 Task: Change the title font size to 10.
Action: Mouse moved to (197, 72)
Screenshot: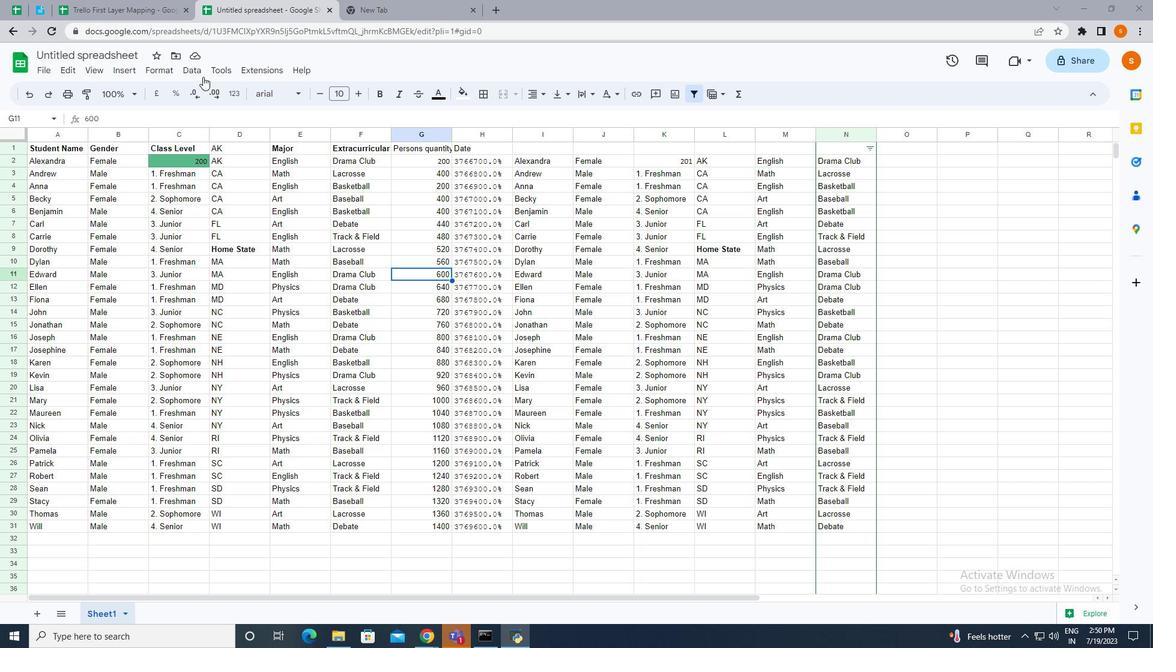 
Action: Mouse pressed left at (197, 72)
Screenshot: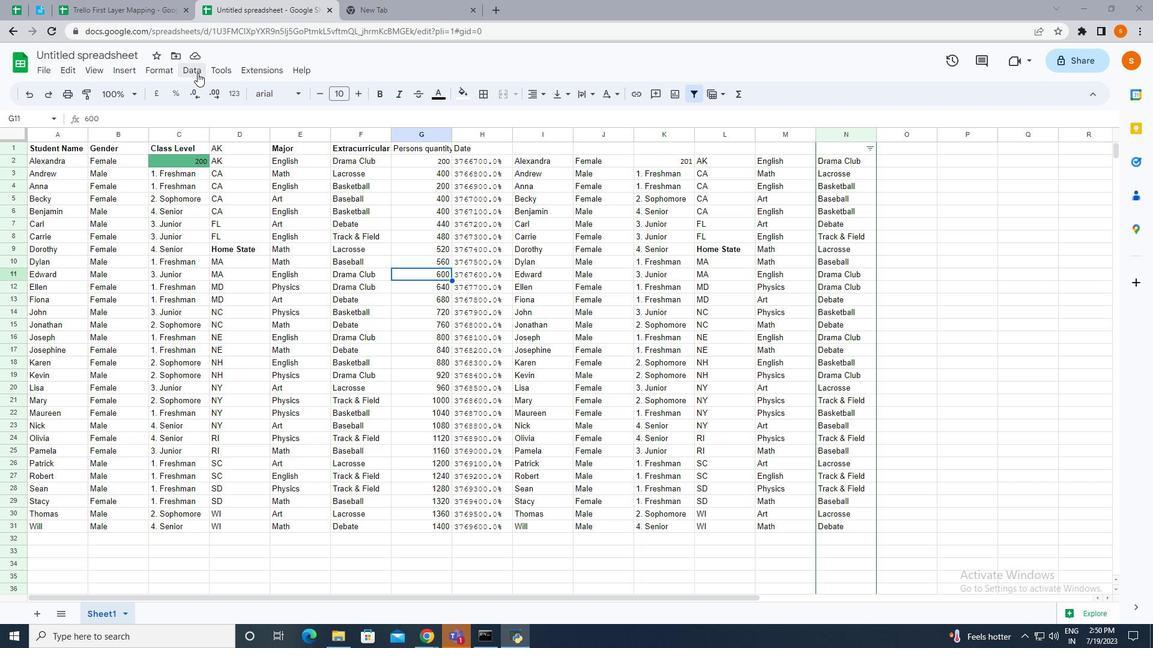 
Action: Mouse moved to (231, 177)
Screenshot: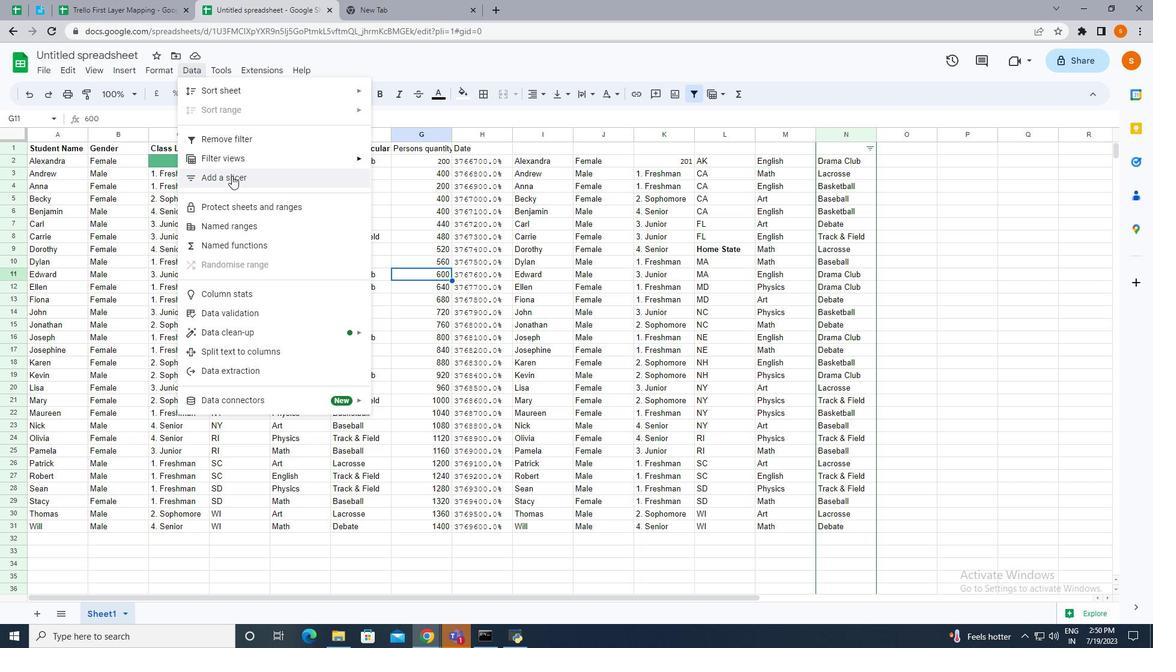 
Action: Mouse pressed left at (231, 177)
Screenshot: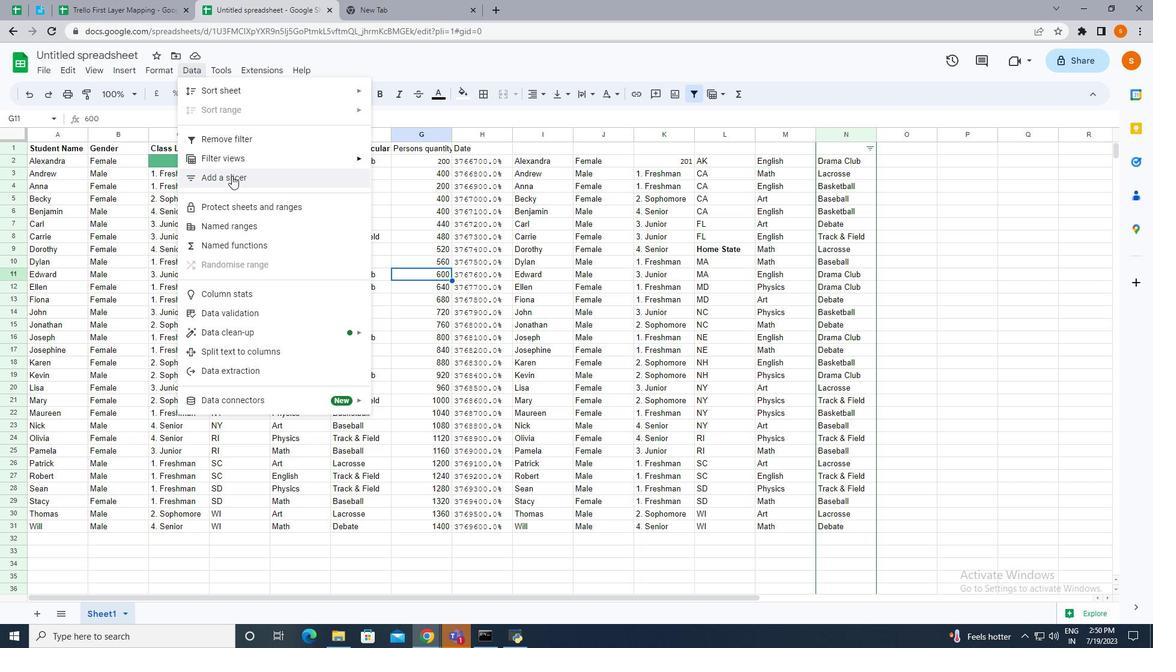 
Action: Mouse moved to (1009, 212)
Screenshot: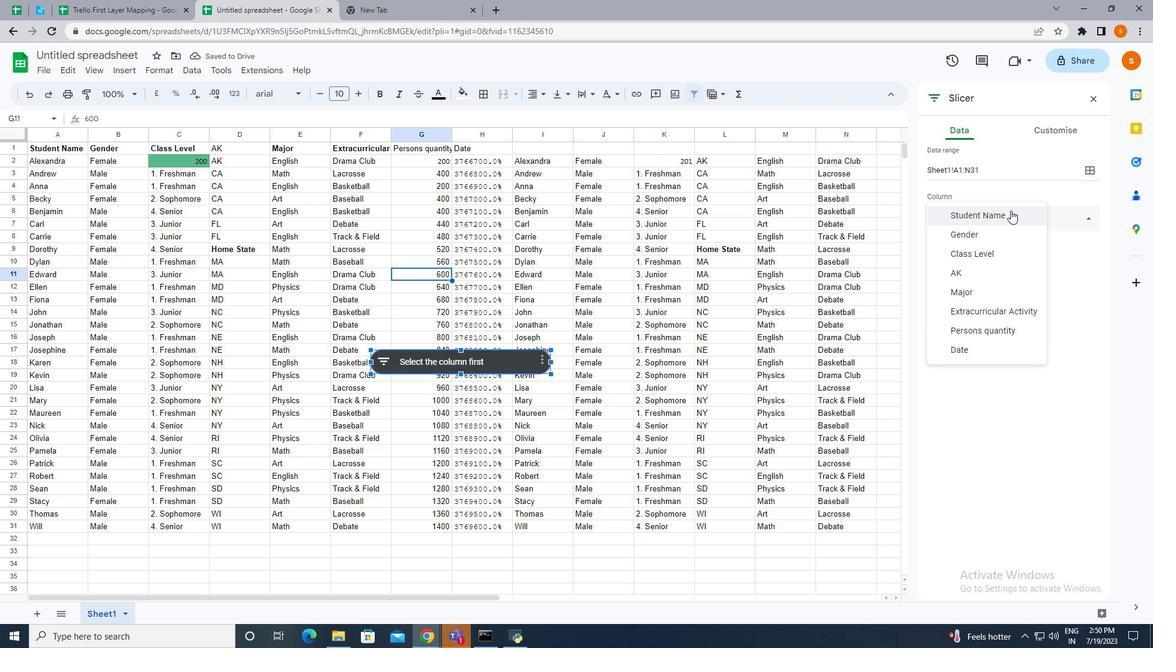 
Action: Mouse pressed left at (1009, 212)
Screenshot: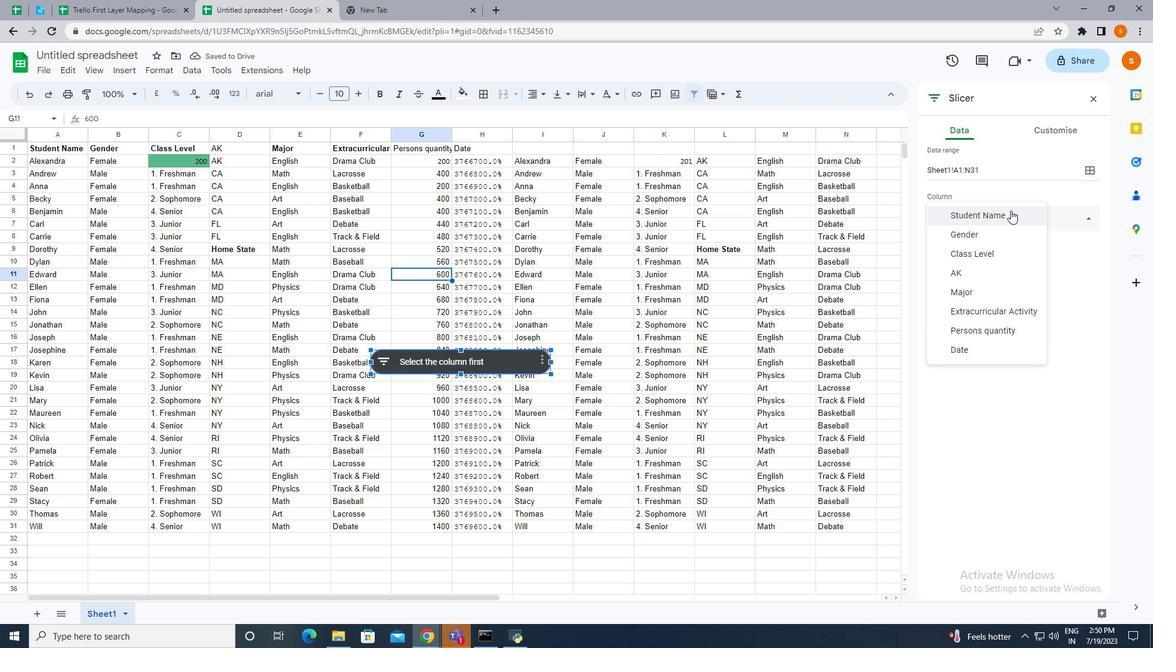 
Action: Mouse moved to (1039, 134)
Screenshot: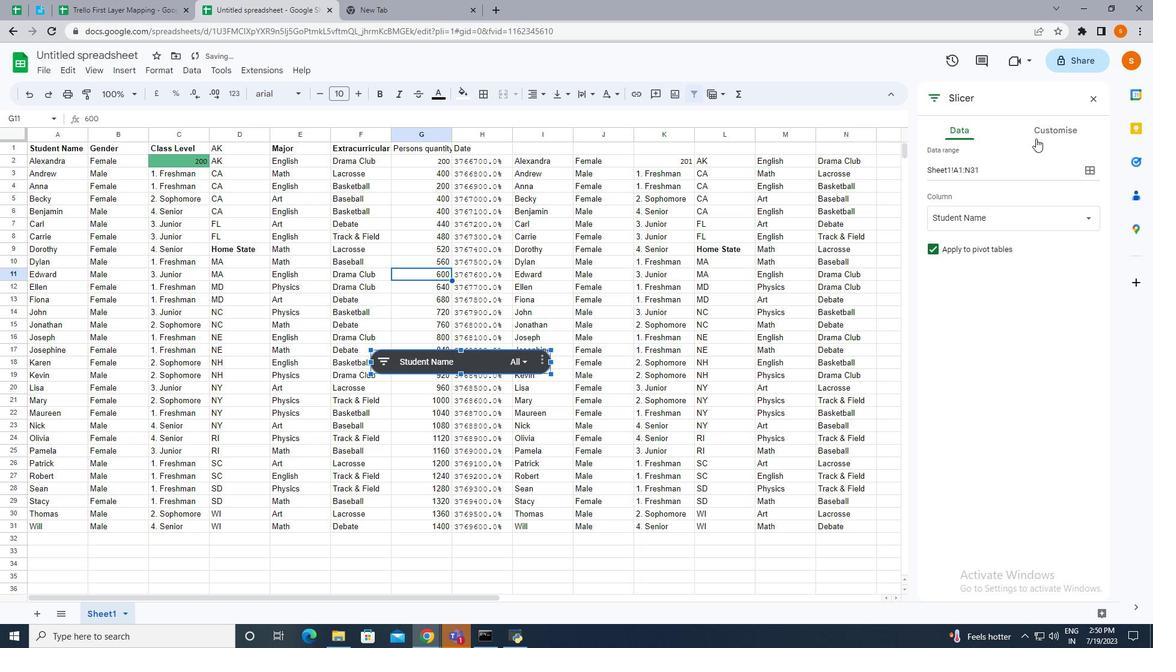 
Action: Mouse pressed left at (1039, 134)
Screenshot: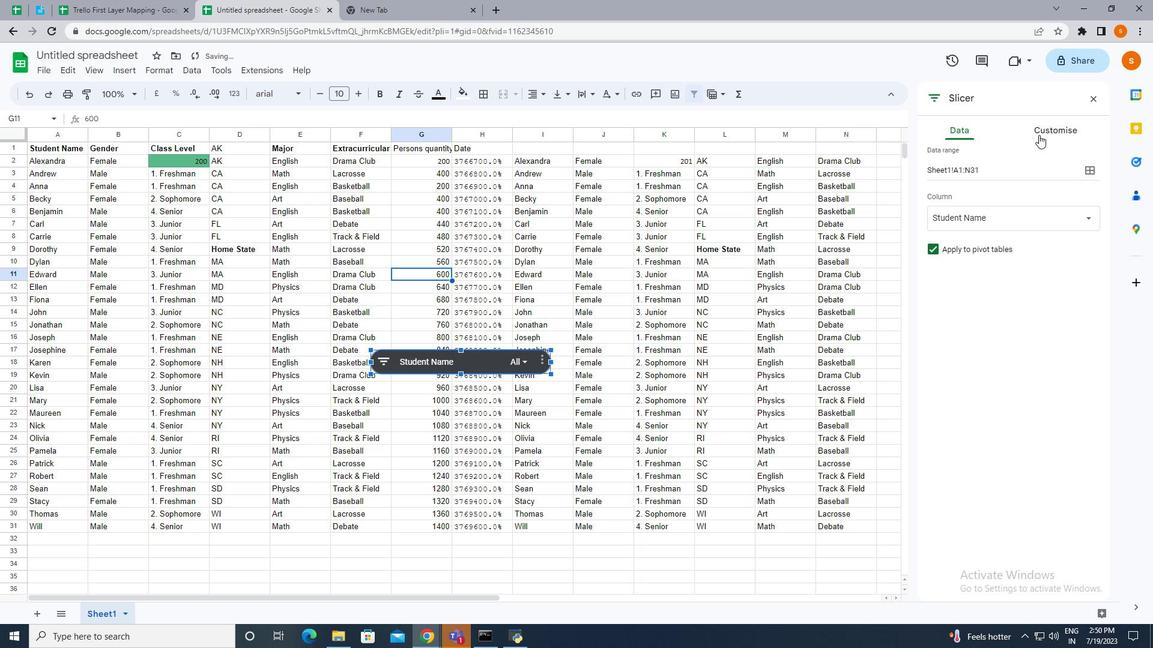 
Action: Mouse moved to (1052, 224)
Screenshot: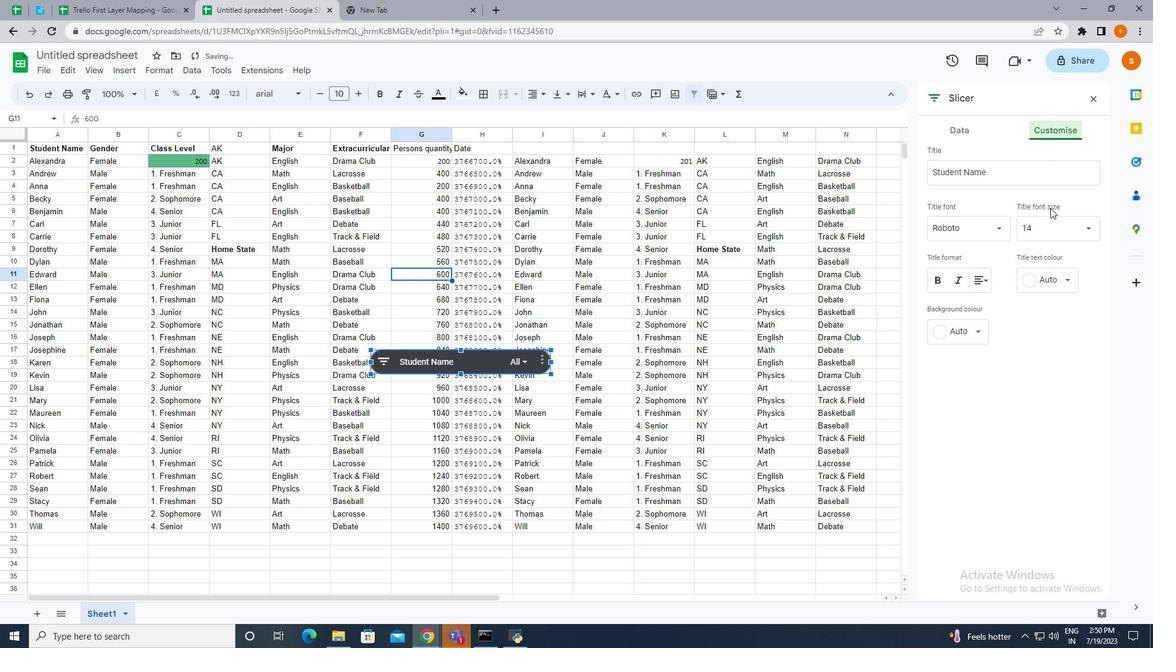 
Action: Mouse pressed left at (1052, 224)
Screenshot: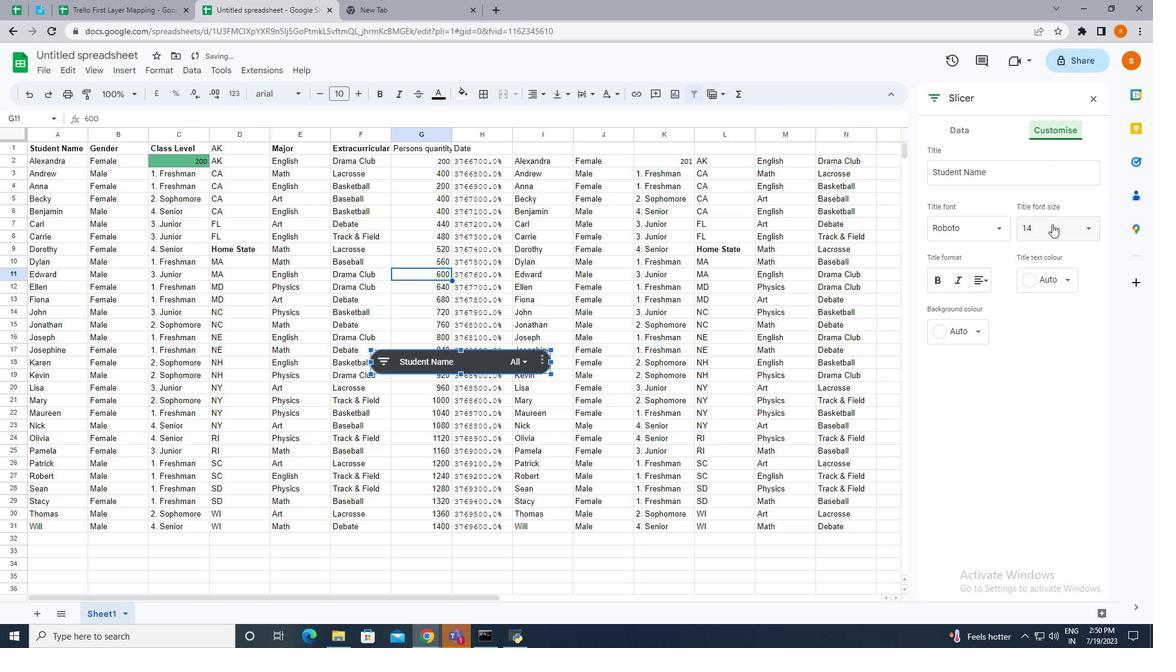 
Action: Mouse moved to (1040, 162)
Screenshot: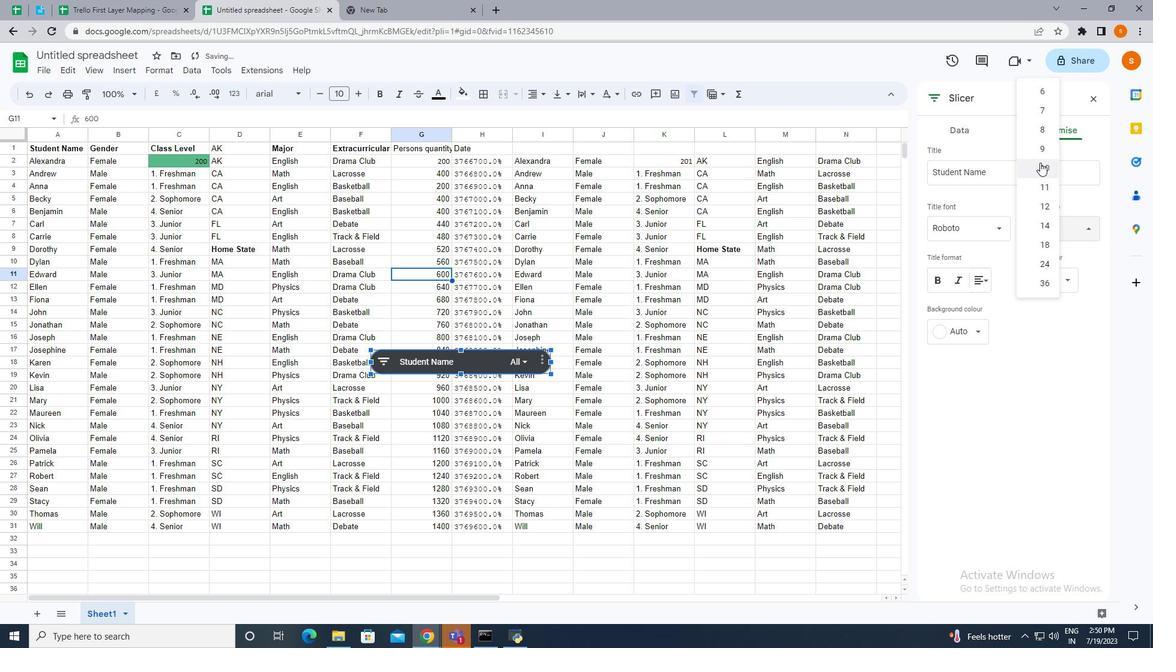 
Action: Mouse pressed left at (1040, 162)
Screenshot: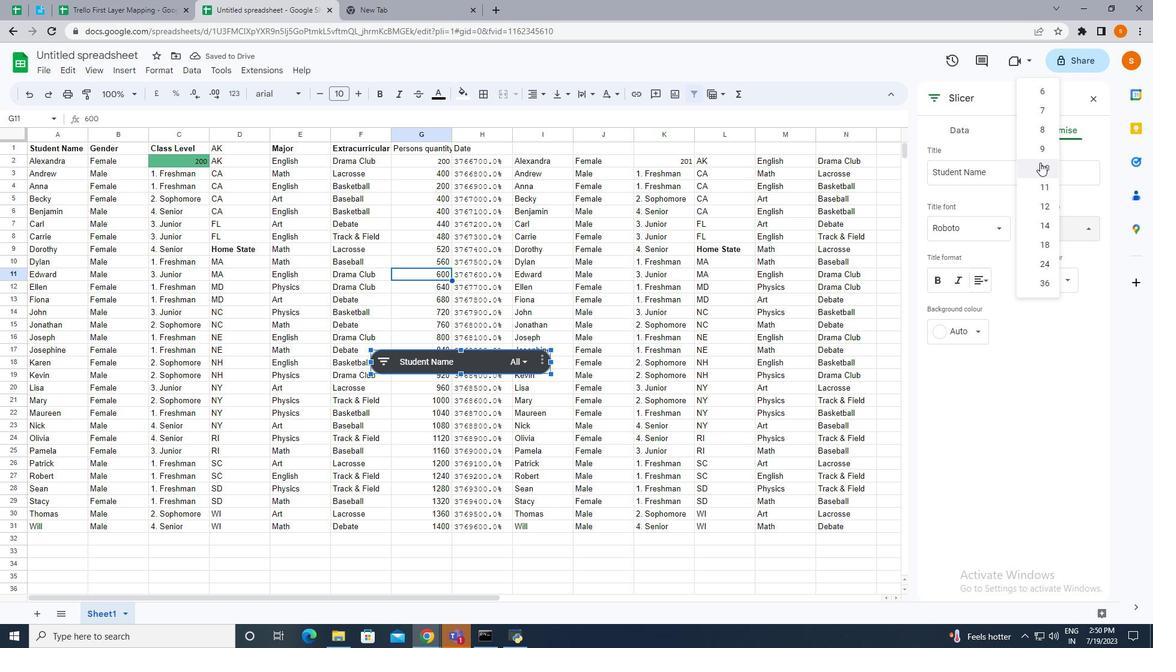 
Action: Mouse moved to (1039, 370)
Screenshot: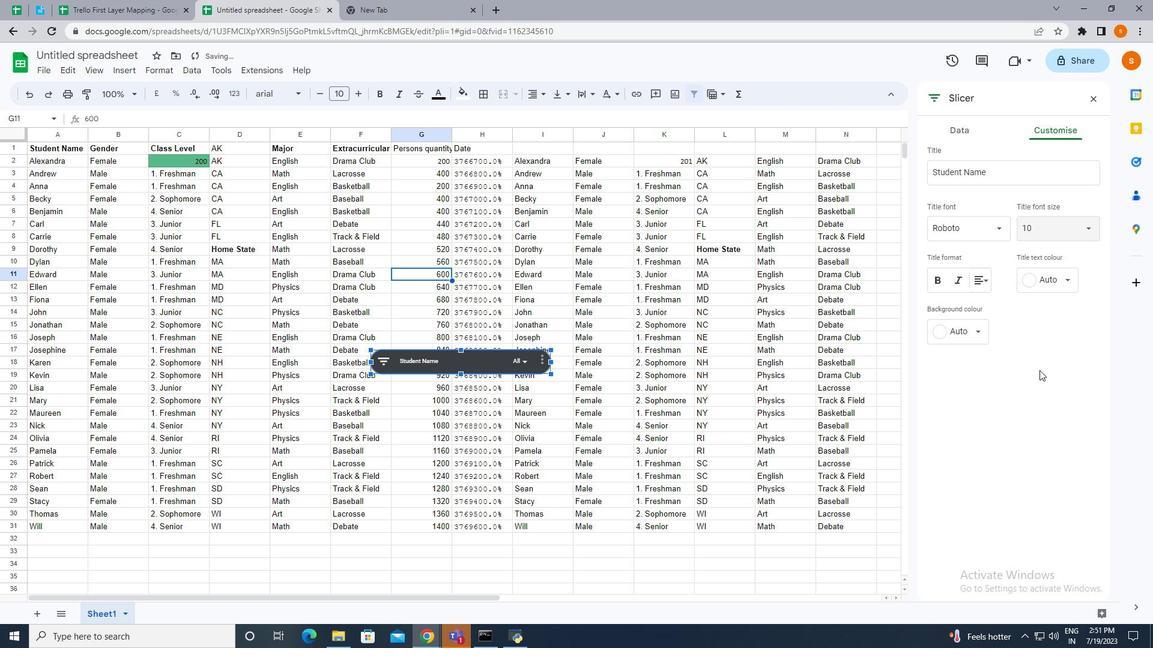 
